 Task: Customize the Quick Access Toolbar in Microsoft Outlook by adding specific commands.
Action: Mouse moved to (53, 33)
Screenshot: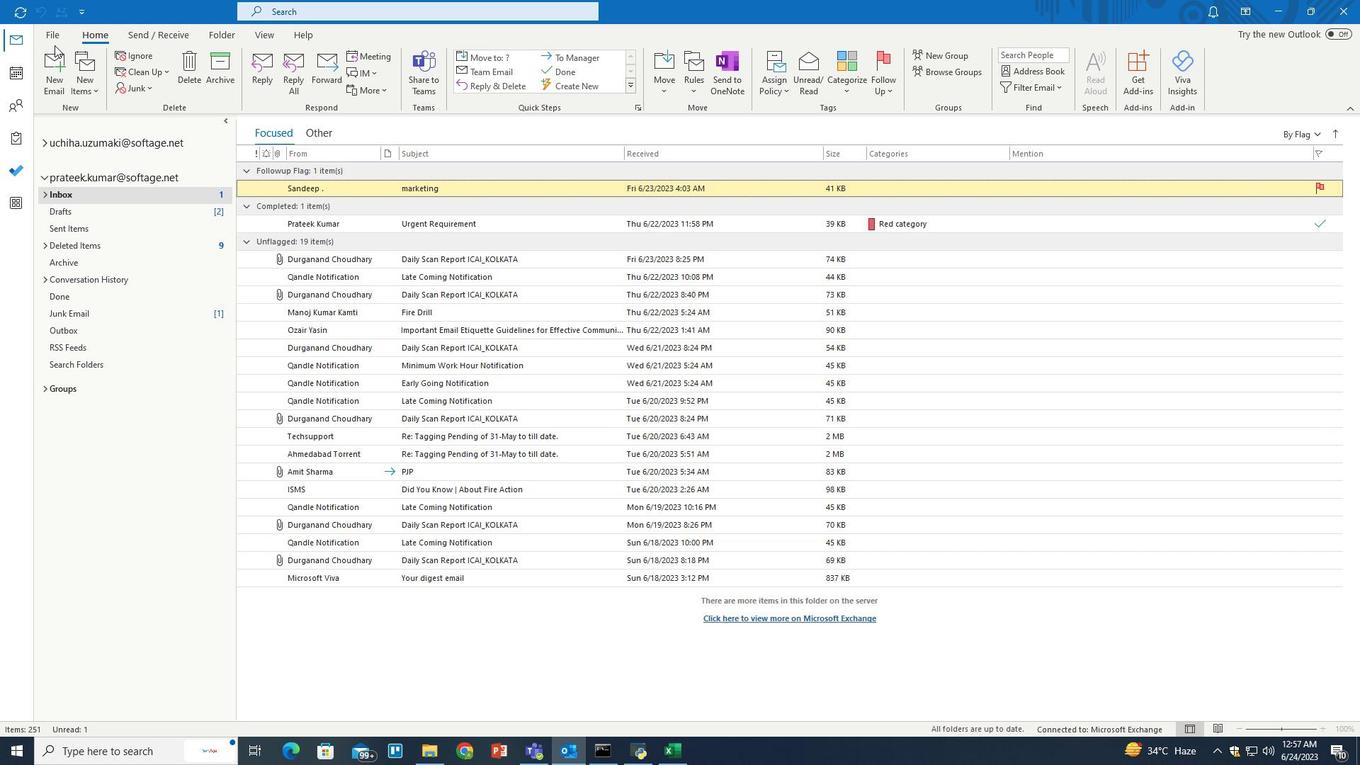 
Action: Mouse pressed left at (53, 33)
Screenshot: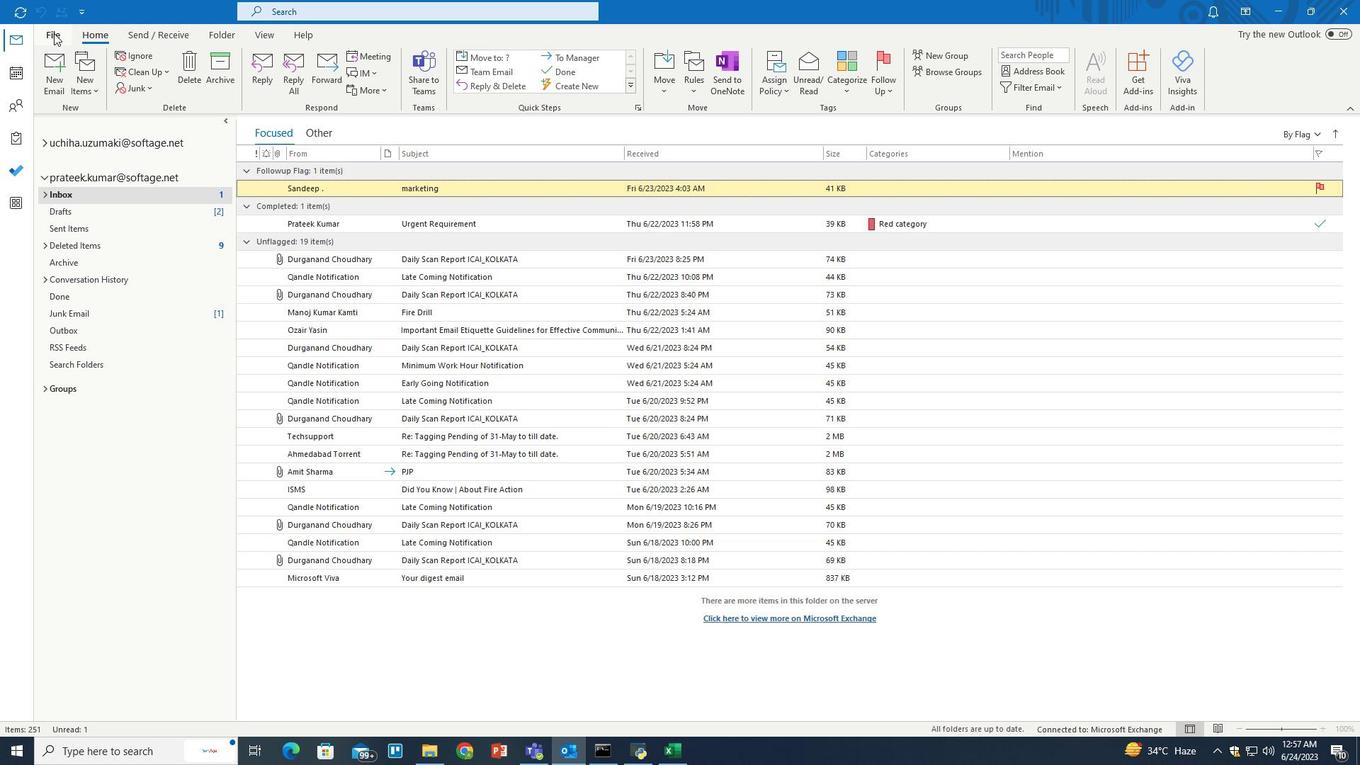 
Action: Mouse moved to (49, 682)
Screenshot: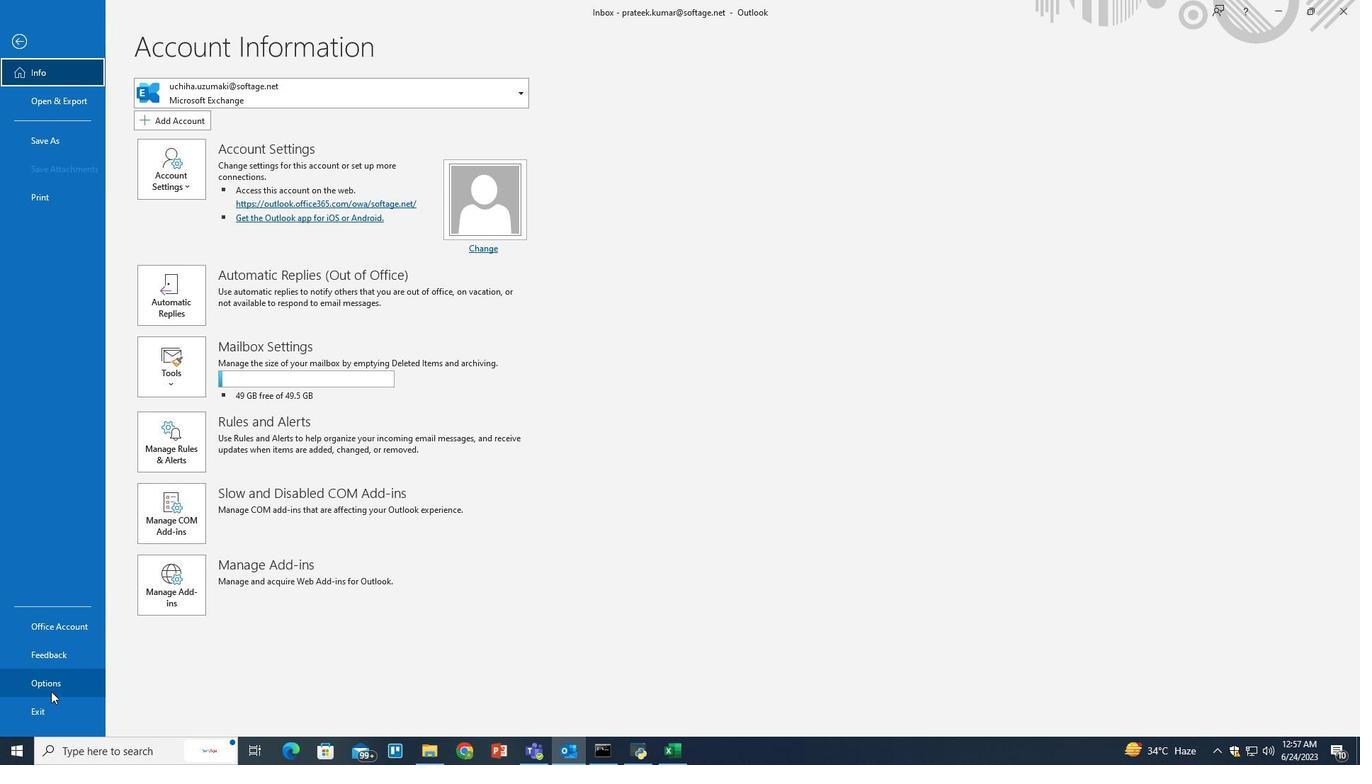 
Action: Mouse pressed left at (49, 682)
Screenshot: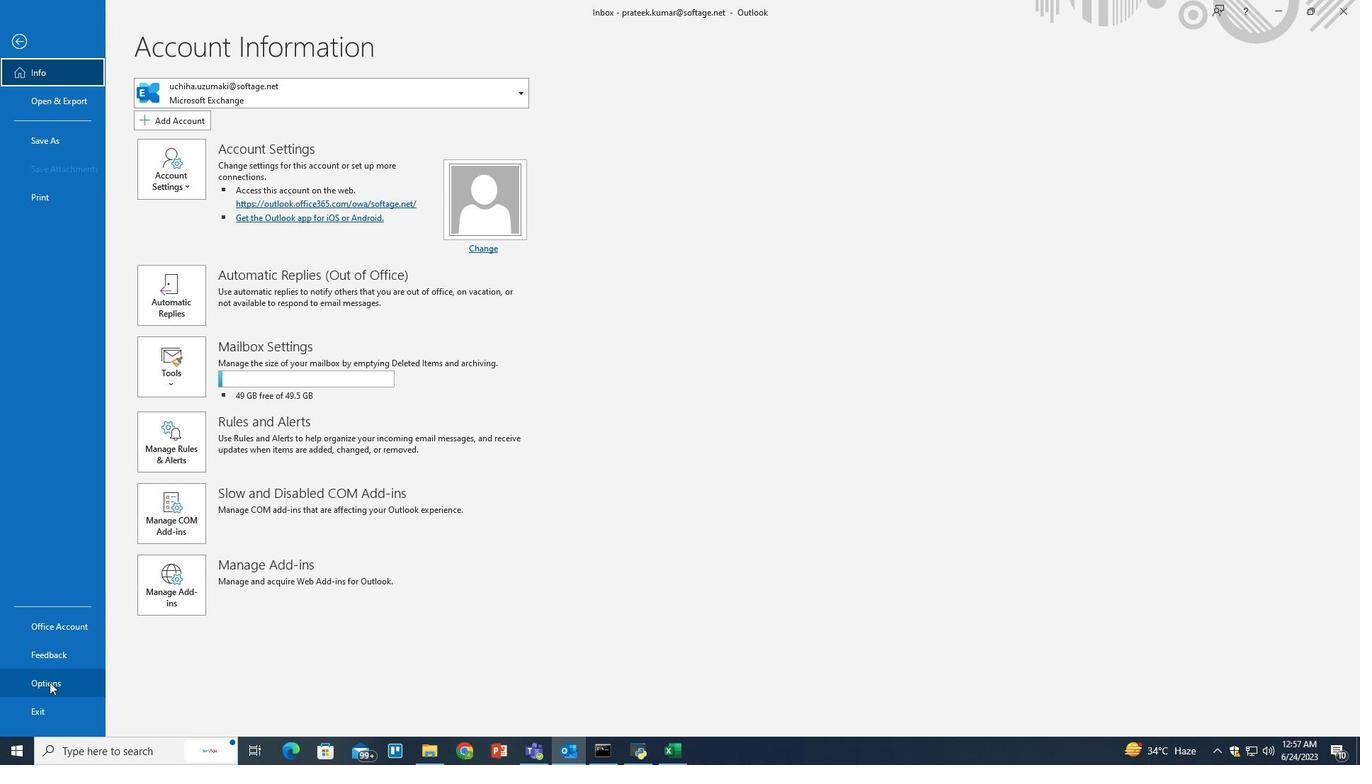 
Action: Mouse moved to (424, 379)
Screenshot: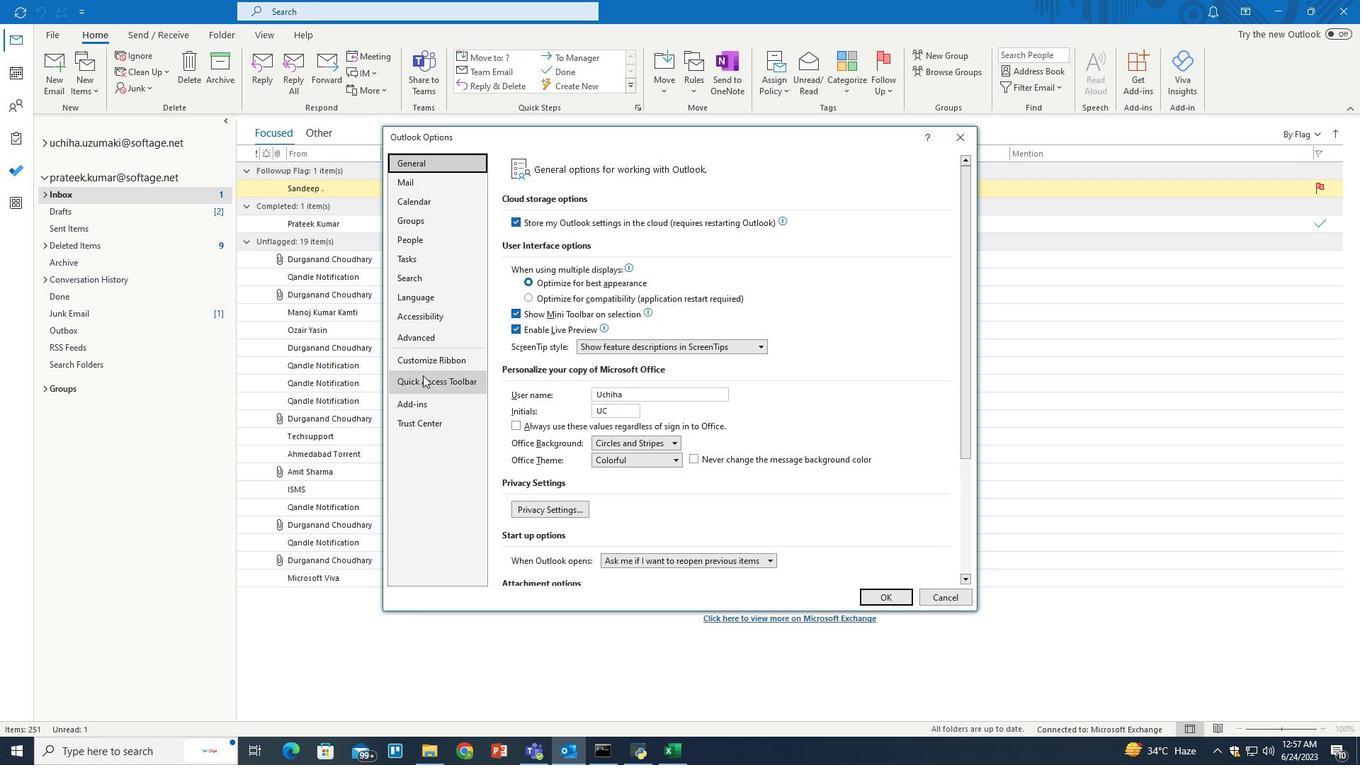 
Action: Mouse pressed left at (424, 379)
Screenshot: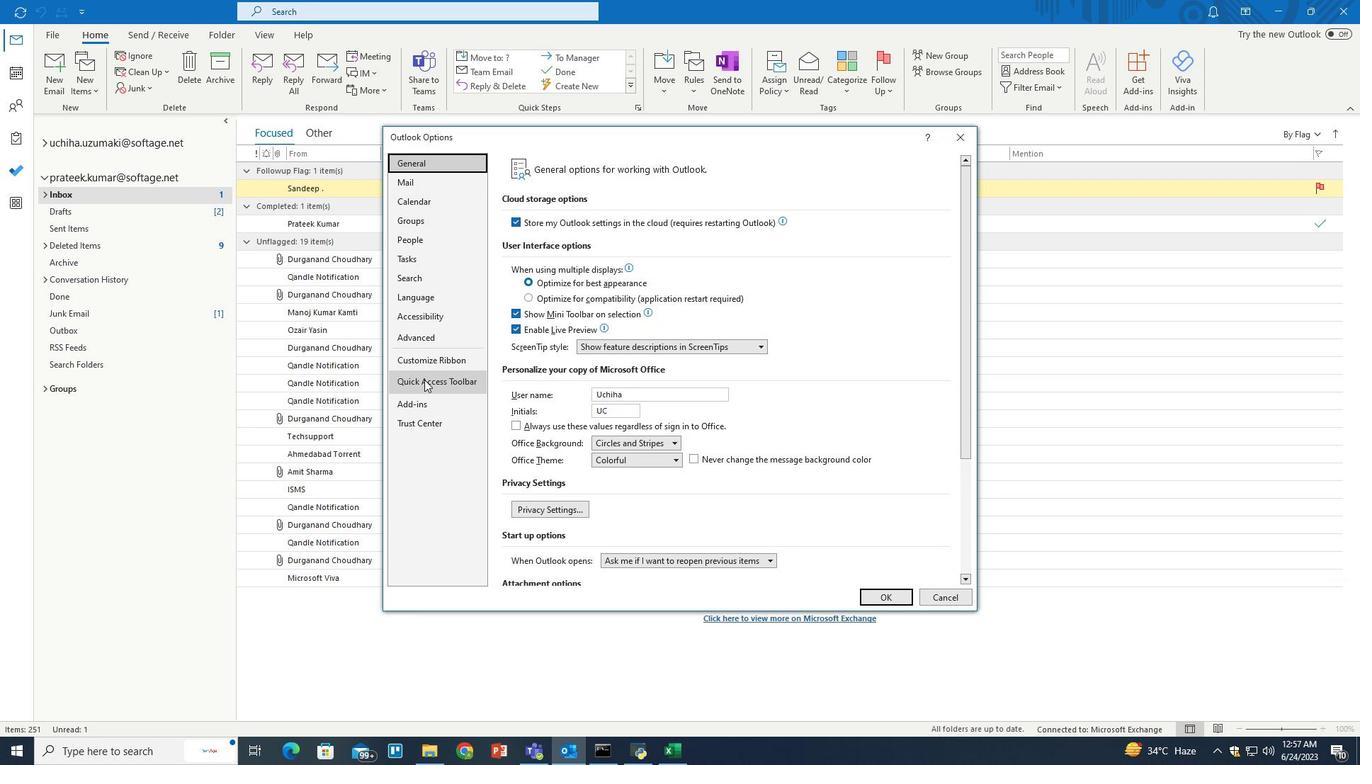 
Action: Mouse moved to (546, 308)
Screenshot: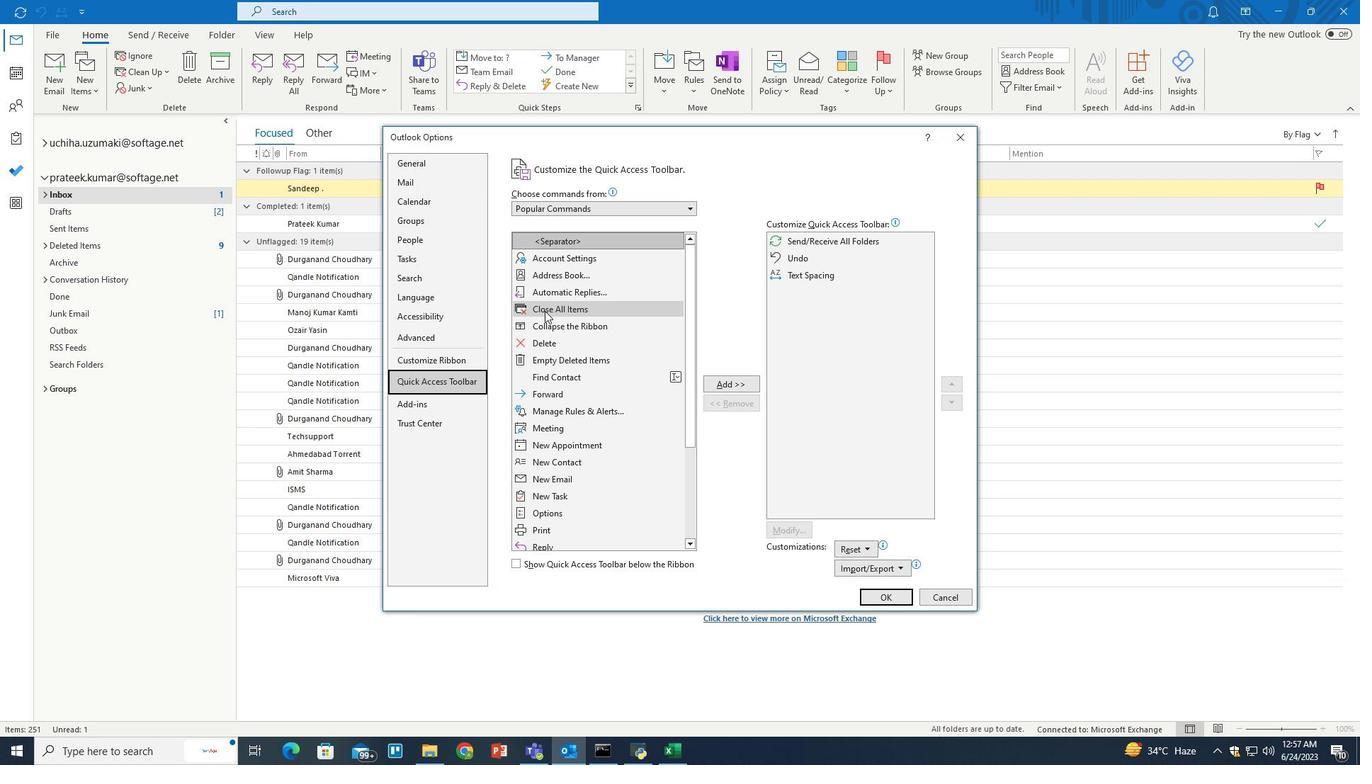 
Action: Mouse pressed left at (546, 308)
Screenshot: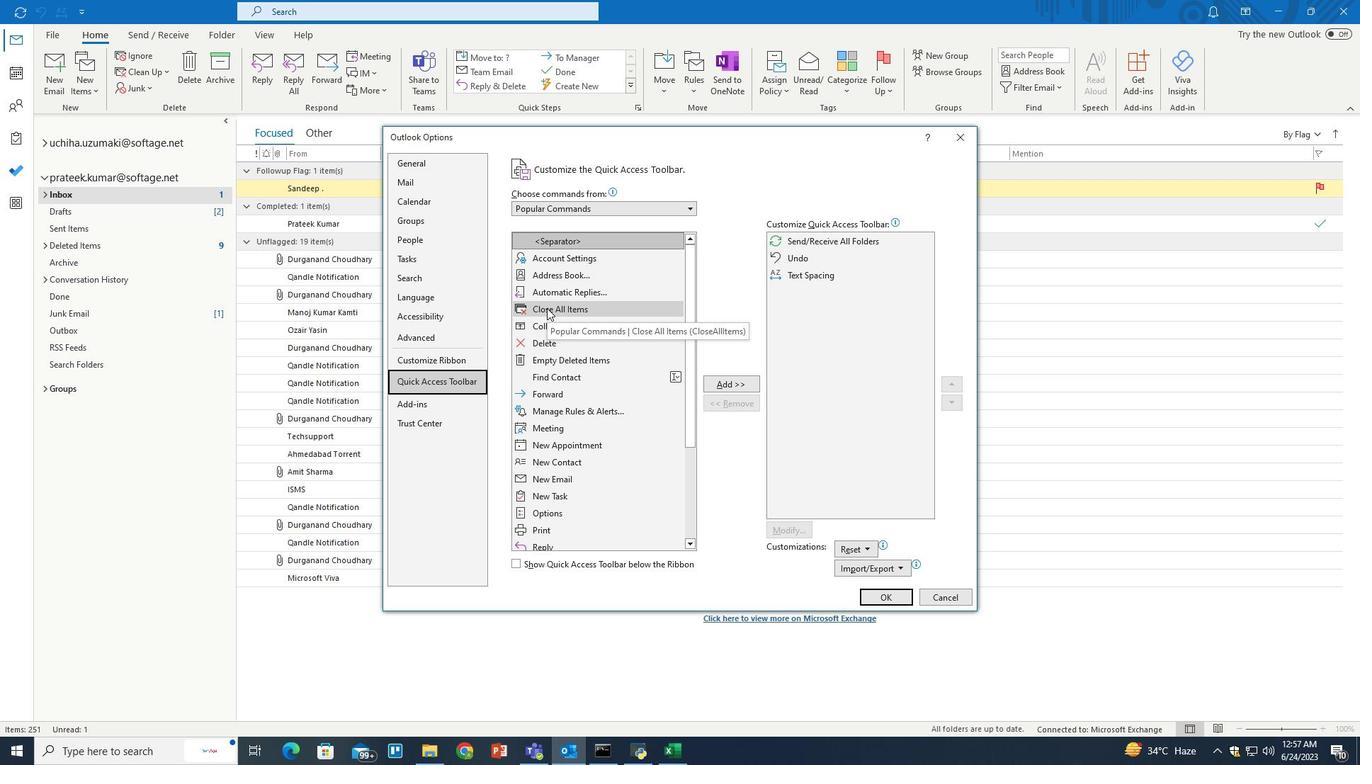 
Action: Mouse moved to (729, 379)
Screenshot: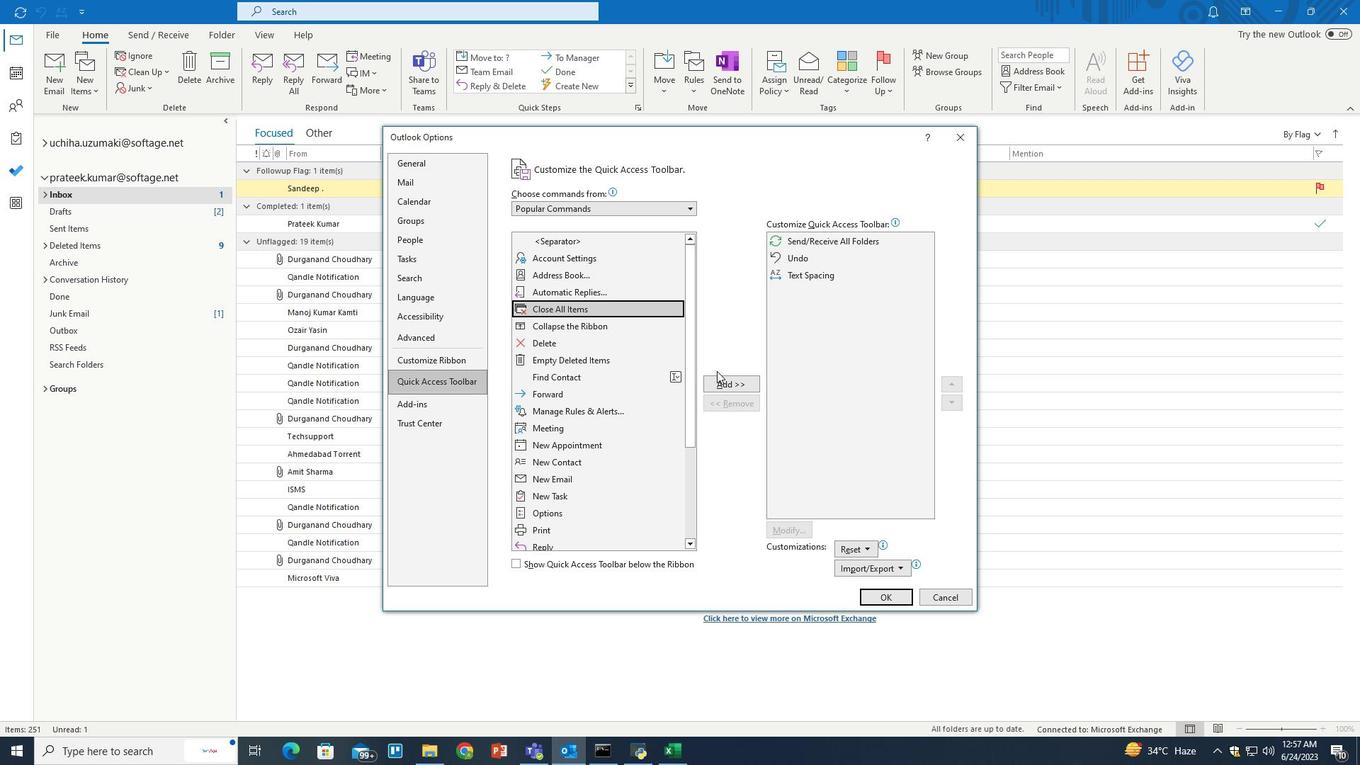 
Action: Mouse pressed left at (729, 379)
Screenshot: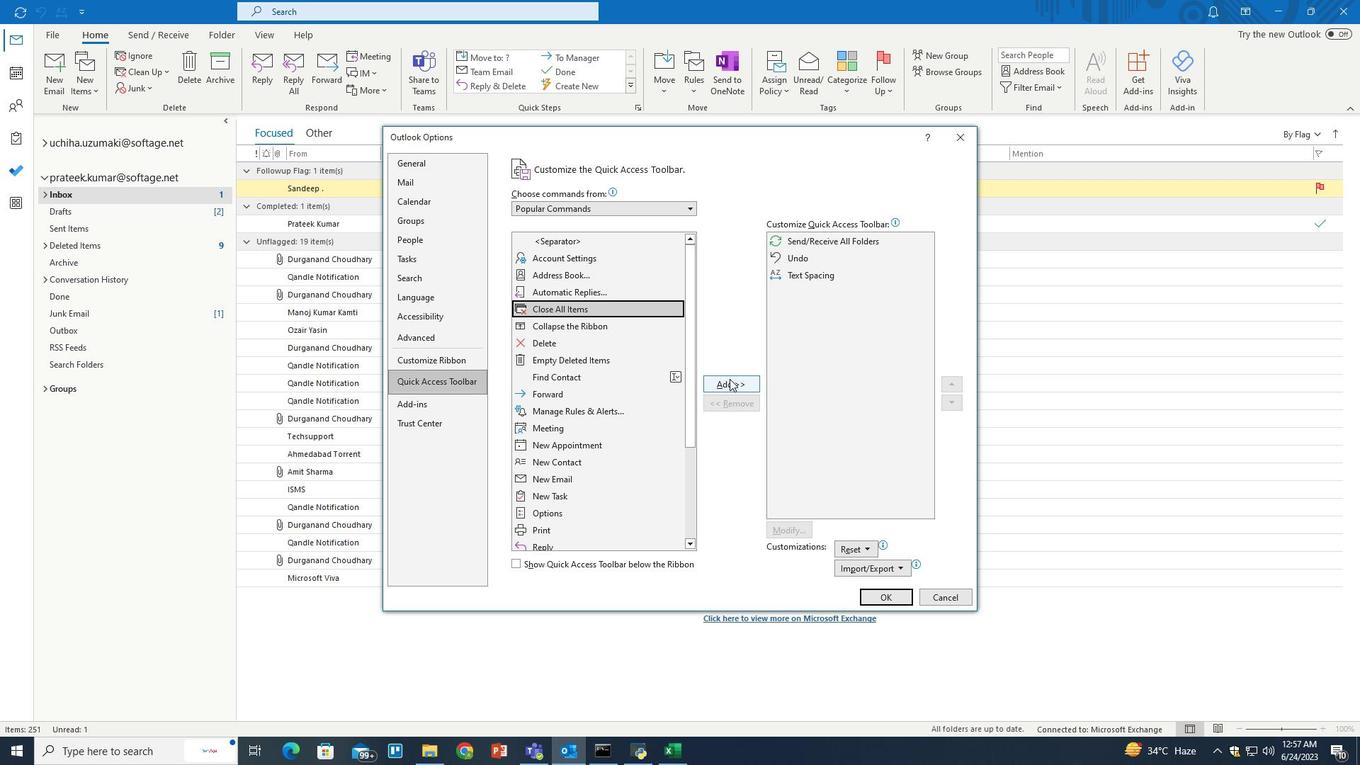 
Action: Mouse moved to (573, 339)
Screenshot: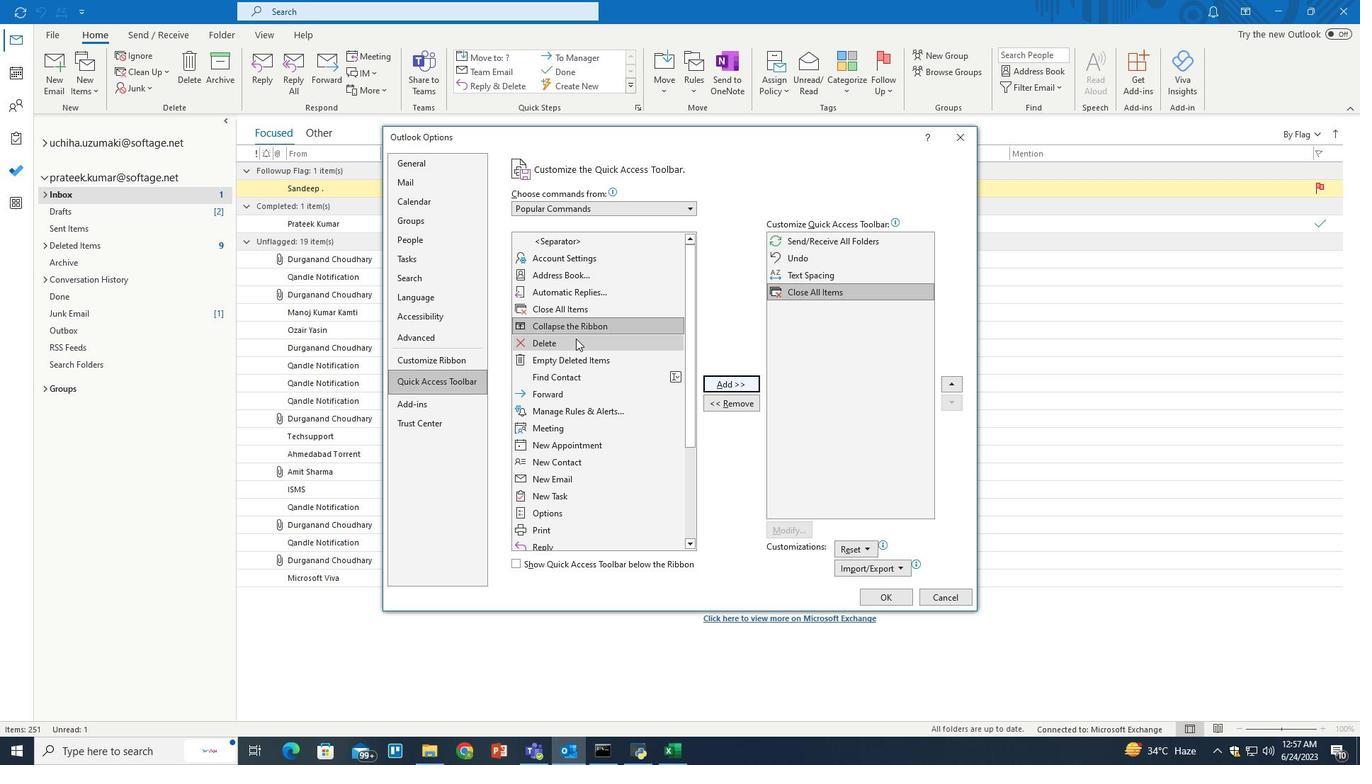 
Action: Mouse pressed left at (573, 339)
Screenshot: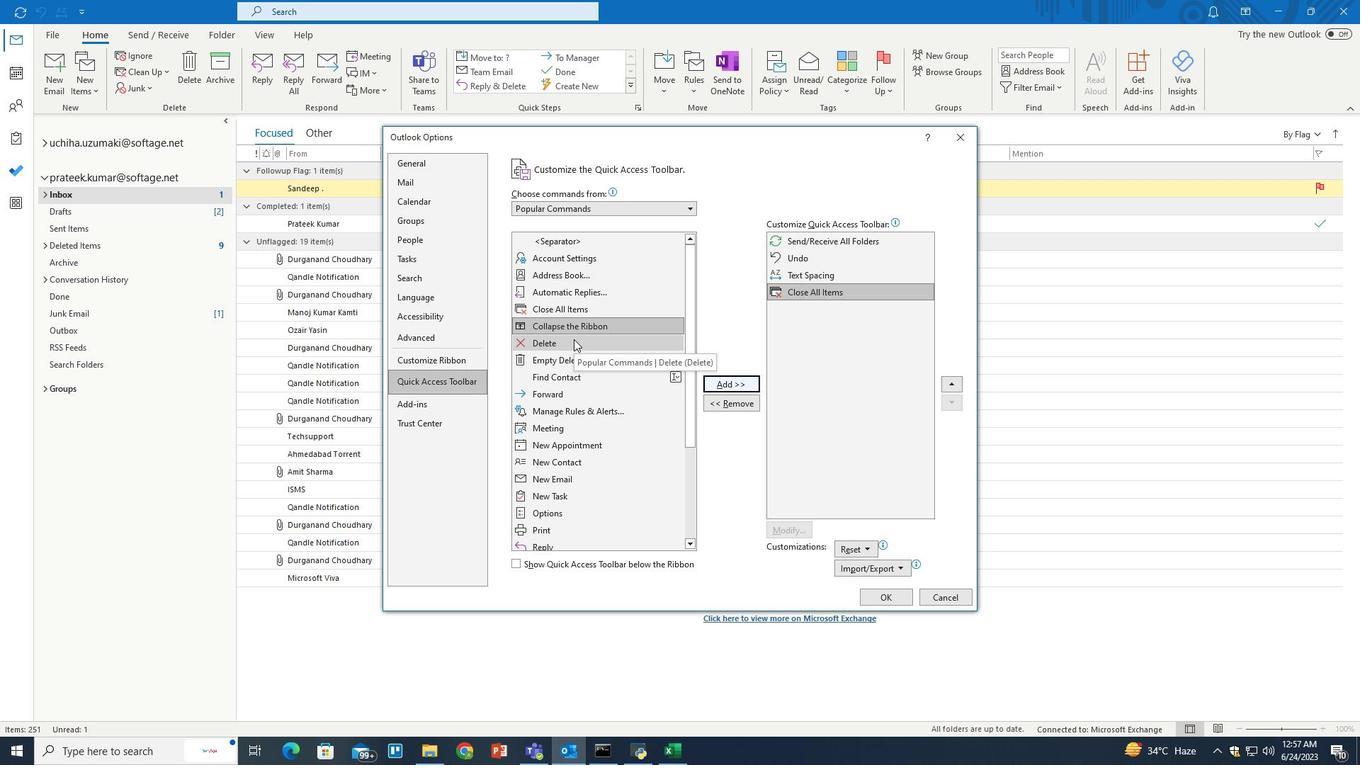 
Action: Mouse moved to (724, 384)
Screenshot: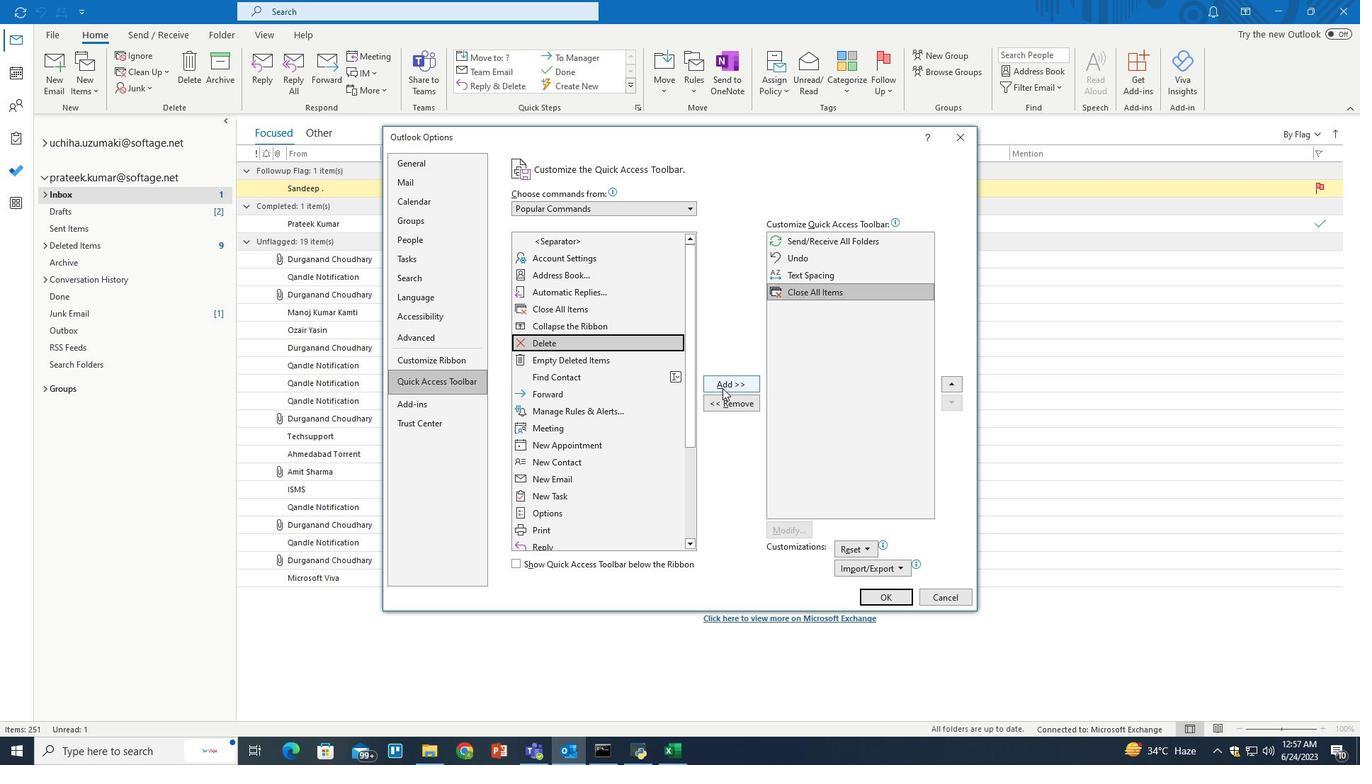 
Action: Mouse pressed left at (724, 384)
Screenshot: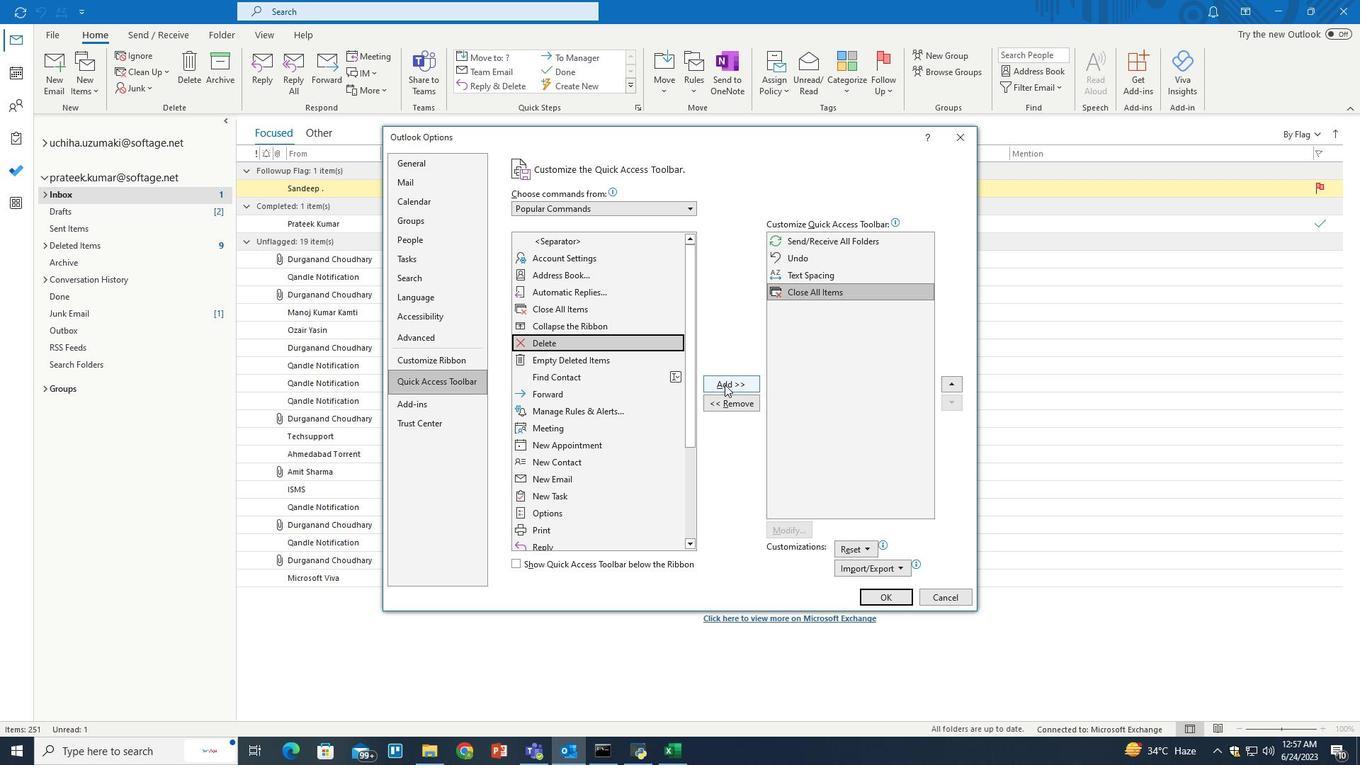
Action: Mouse moved to (575, 398)
Screenshot: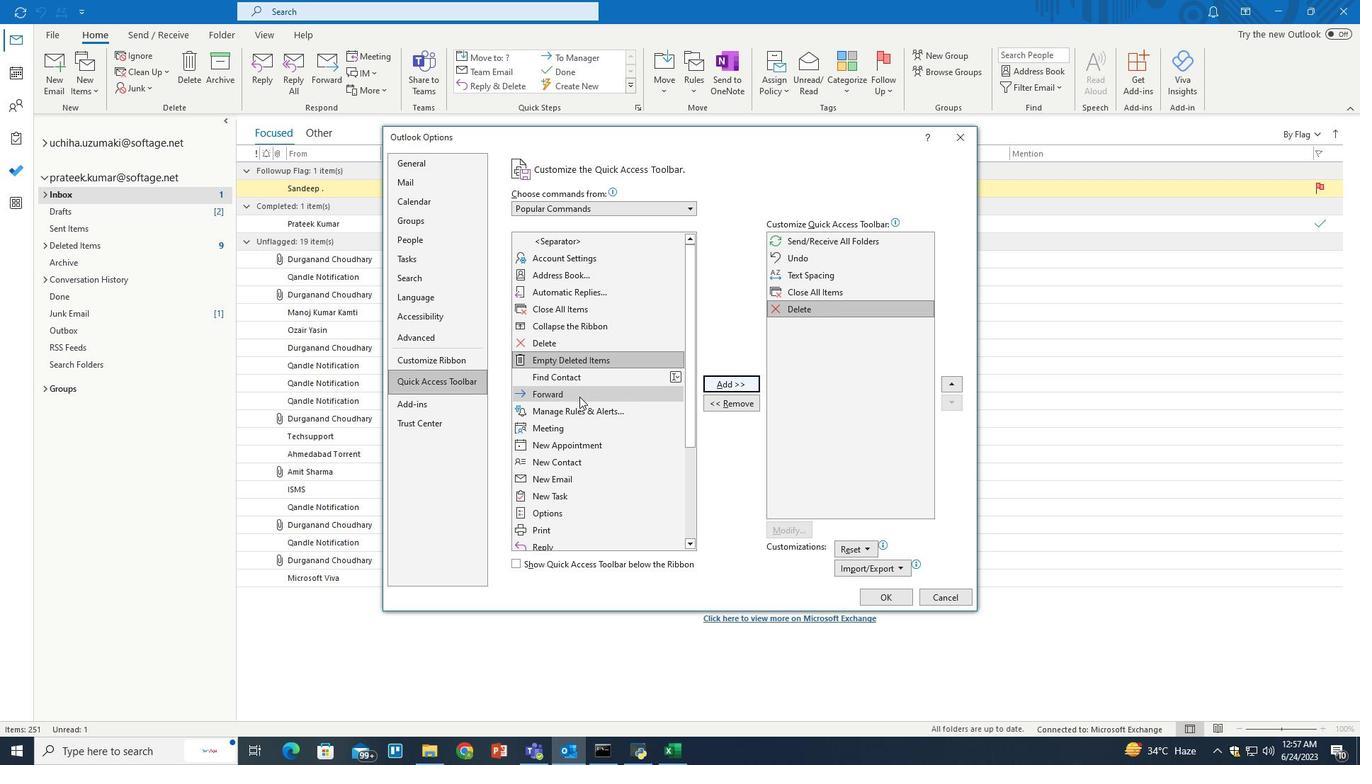 
Action: Mouse pressed left at (575, 398)
Screenshot: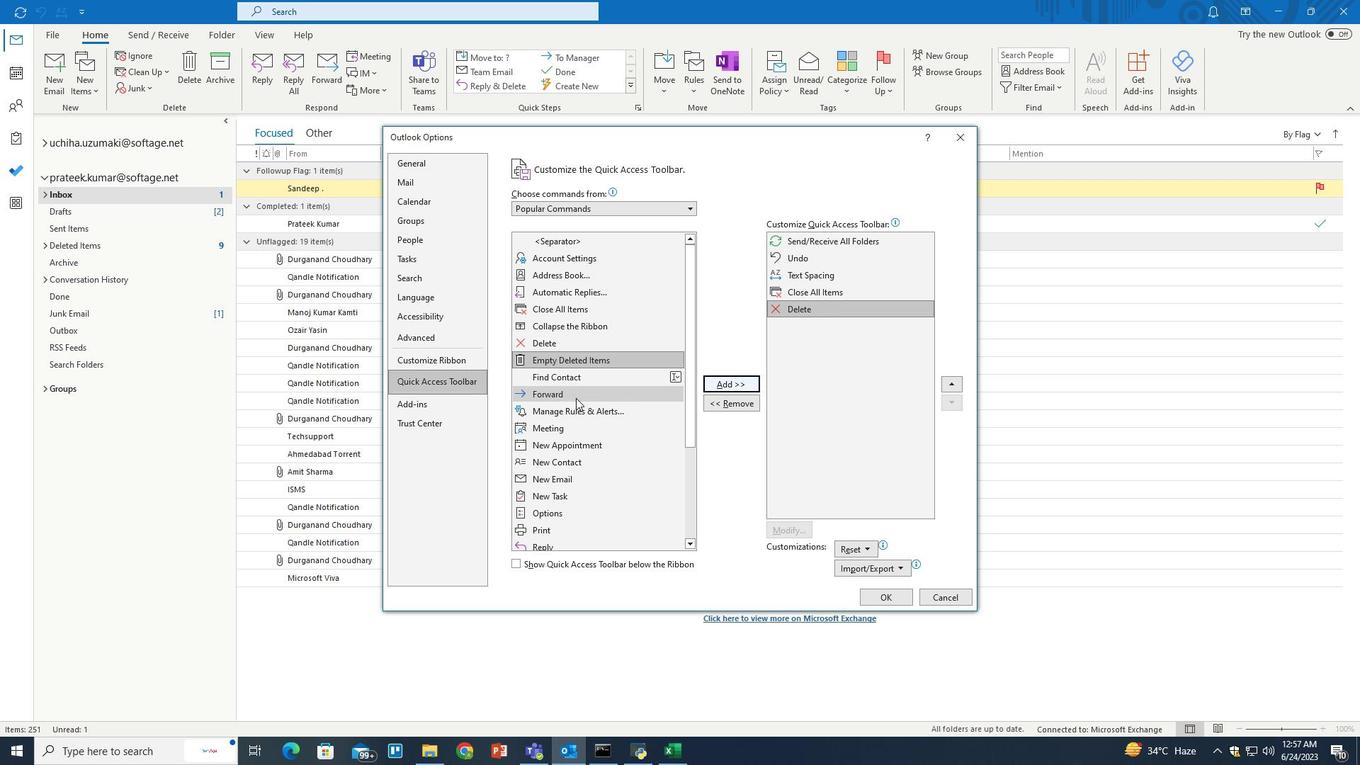 
Action: Mouse moved to (724, 381)
Screenshot: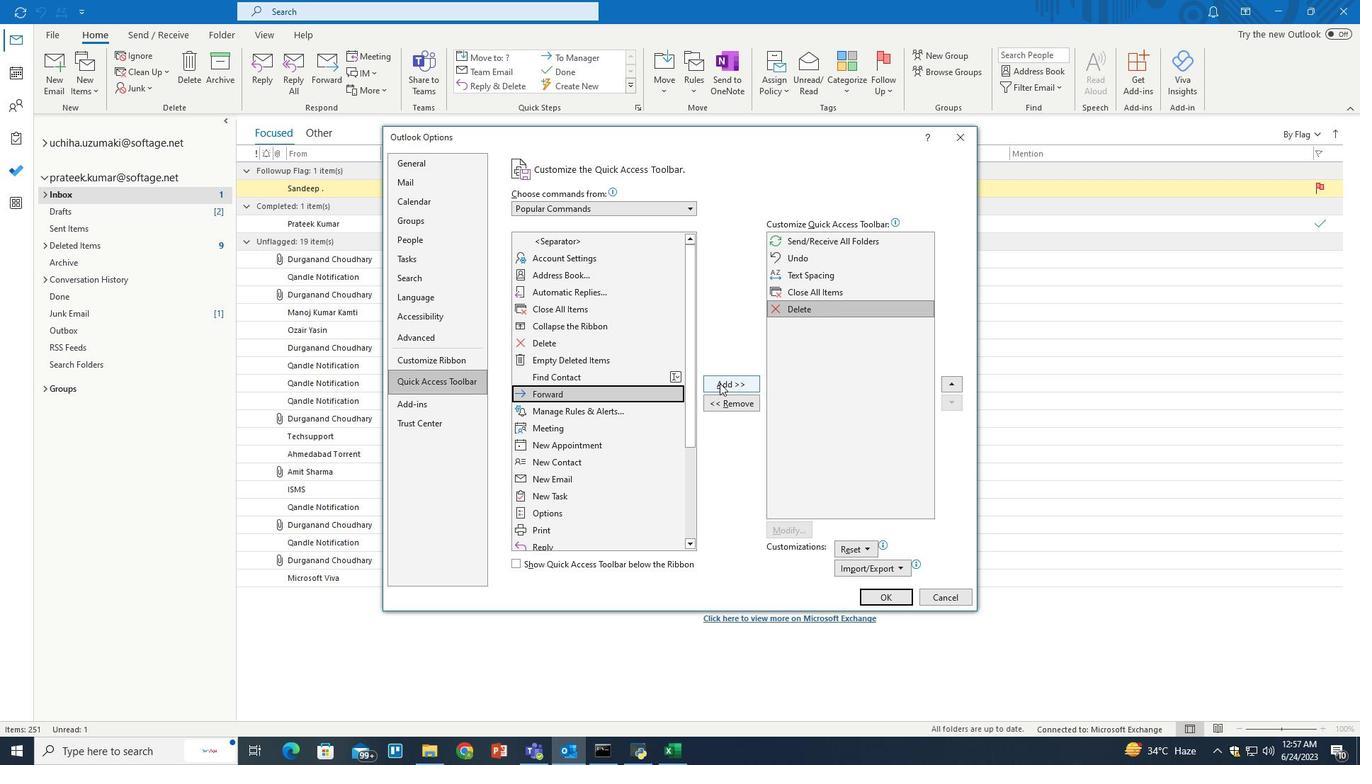 
Action: Mouse pressed left at (724, 381)
Screenshot: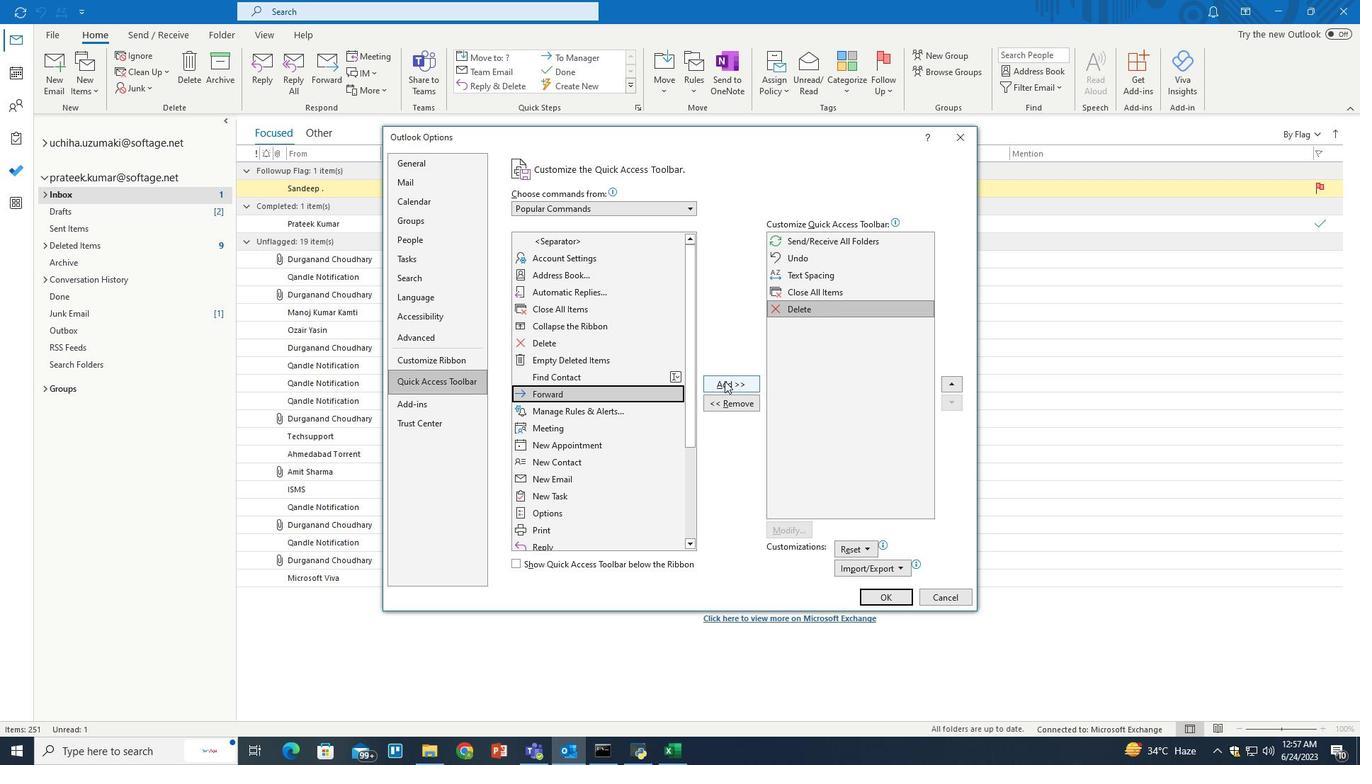 
Action: Mouse moved to (550, 527)
Screenshot: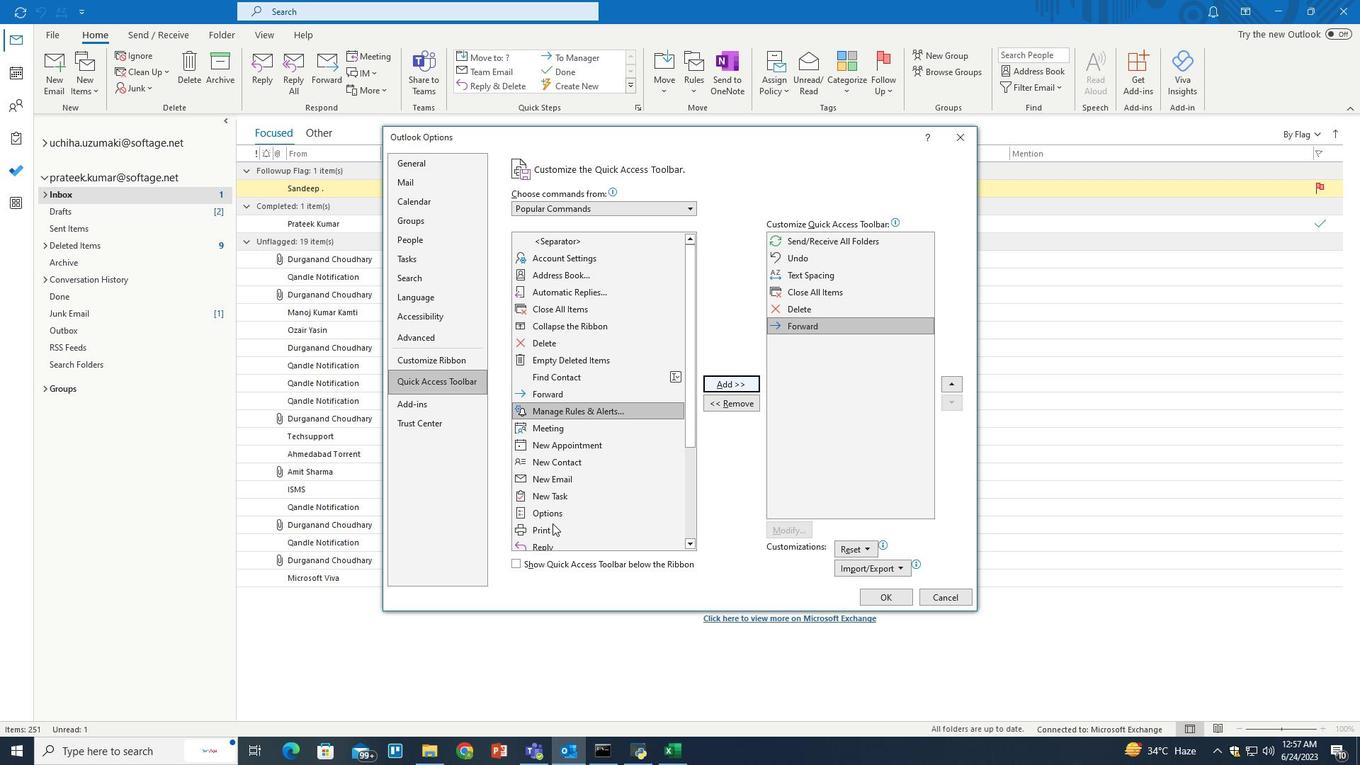 
Action: Mouse pressed left at (550, 527)
Screenshot: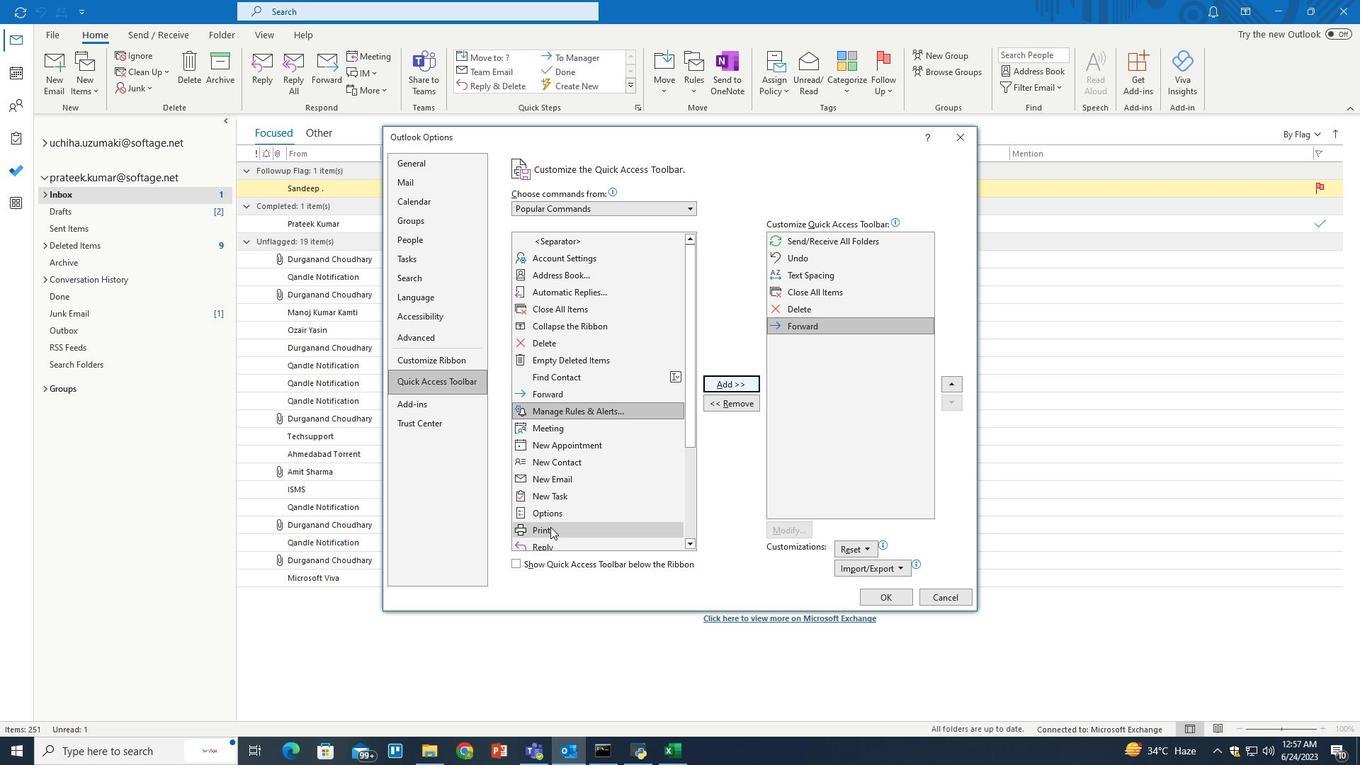 
Action: Mouse moved to (712, 383)
Screenshot: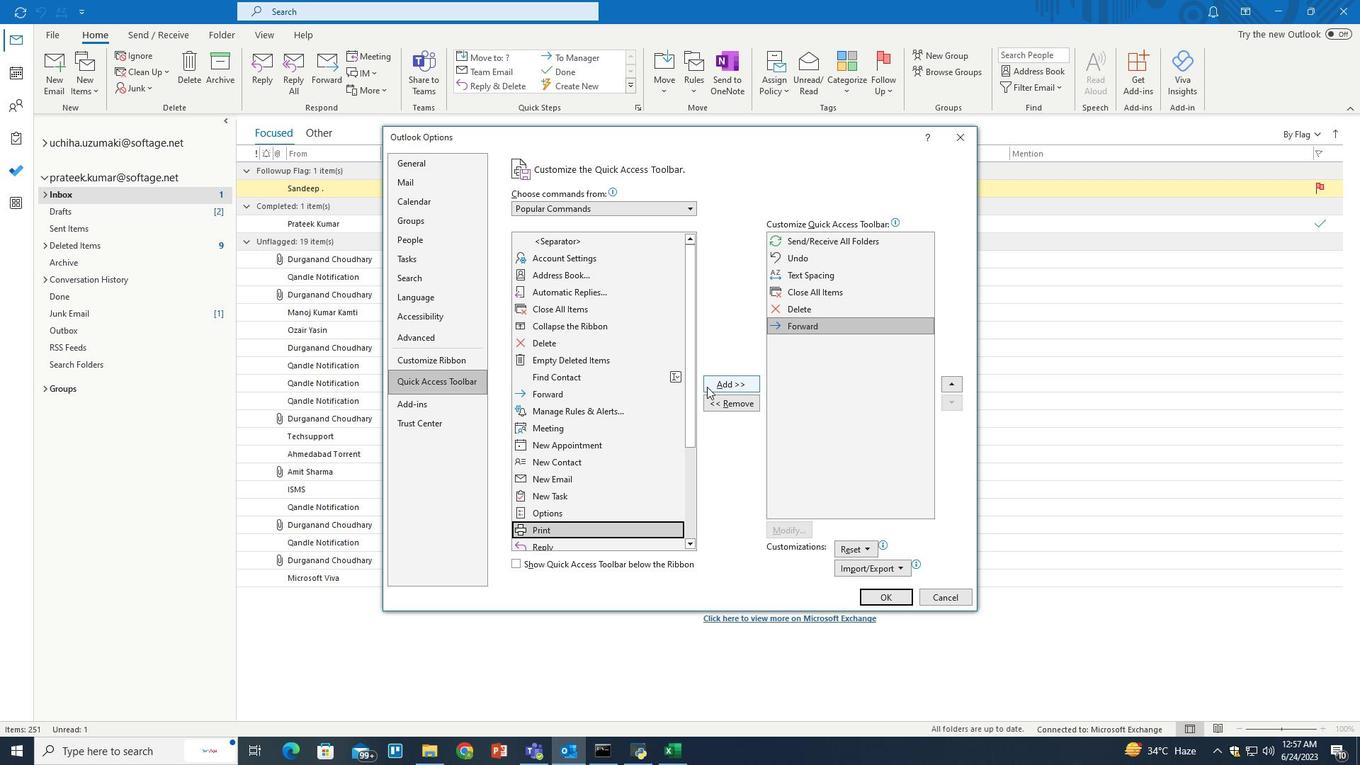 
Action: Mouse pressed left at (712, 383)
Screenshot: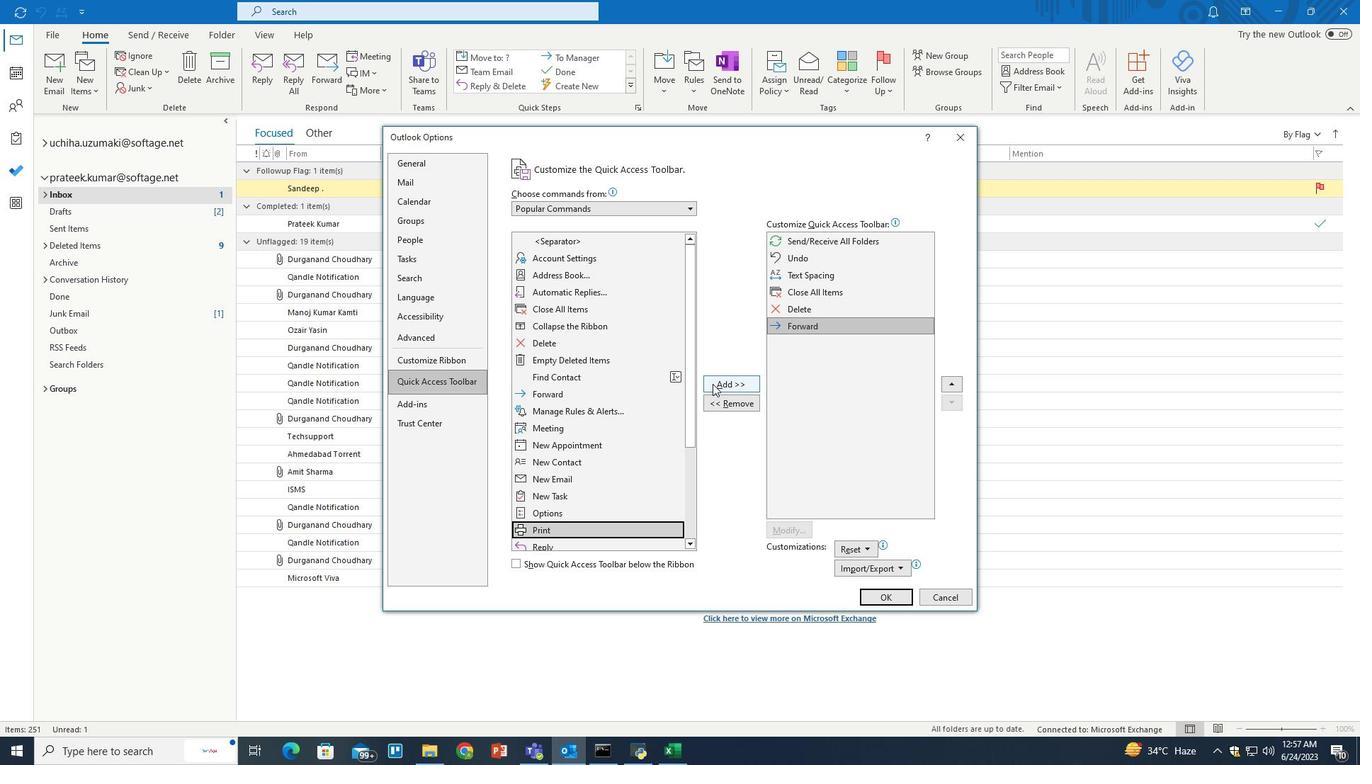 
Action: Mouse moved to (887, 597)
Screenshot: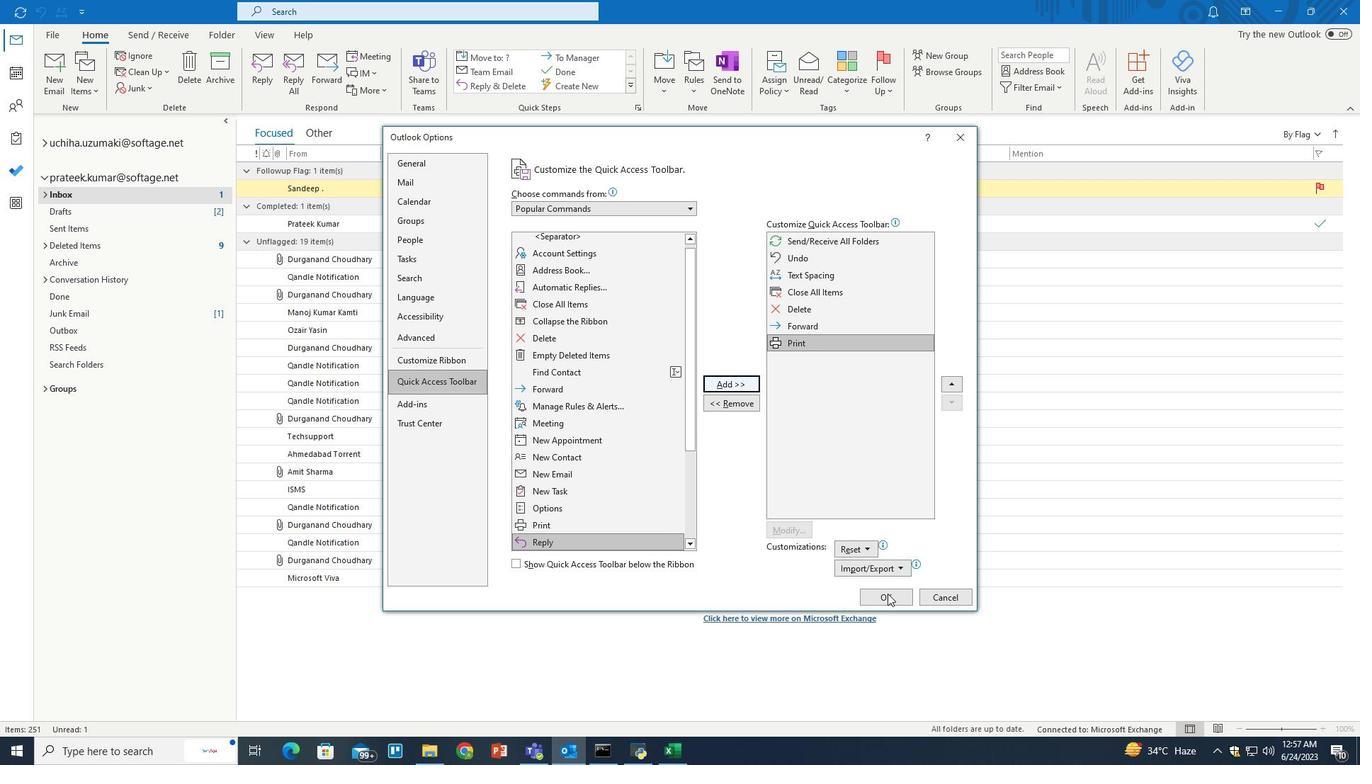 
Action: Mouse pressed left at (887, 597)
Screenshot: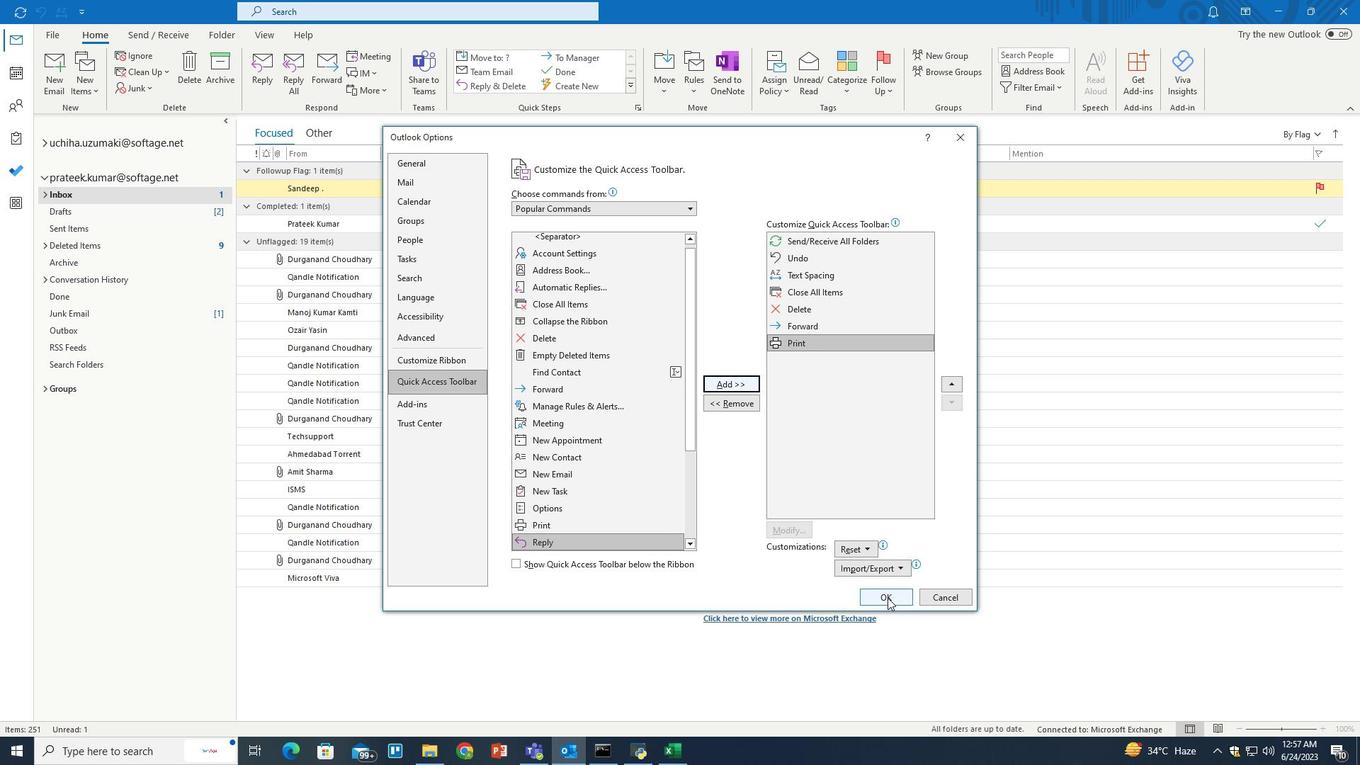 
Action: Mouse moved to (750, 428)
Screenshot: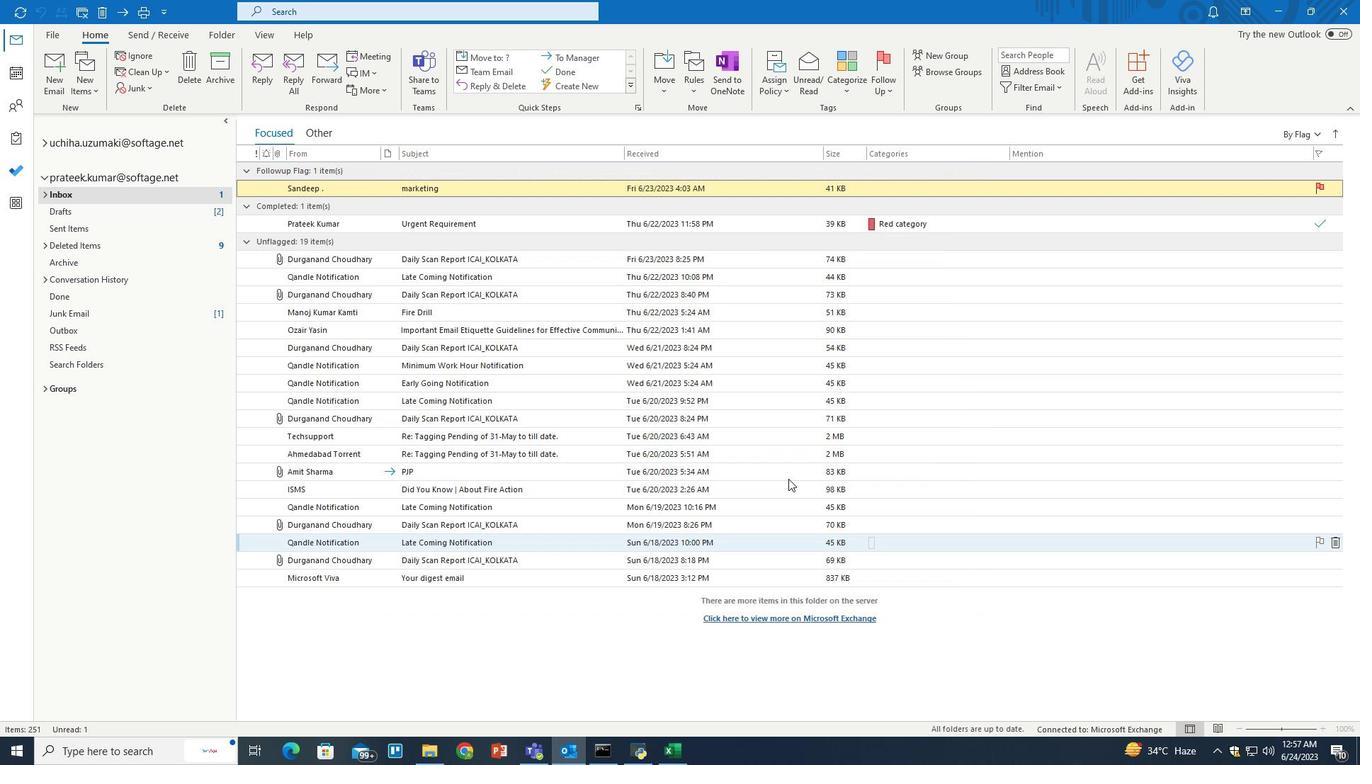 
